 Task: Add a column "ID".
Action: Mouse moved to (427, 358)
Screenshot: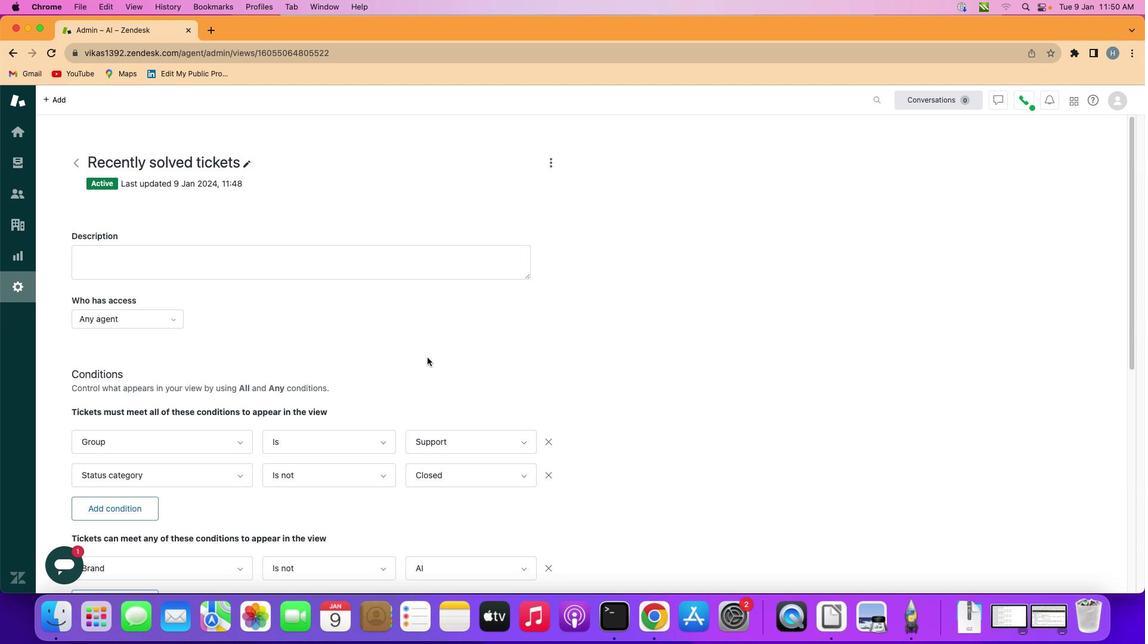 
Action: Mouse scrolled (427, 358) with delta (0, 0)
Screenshot: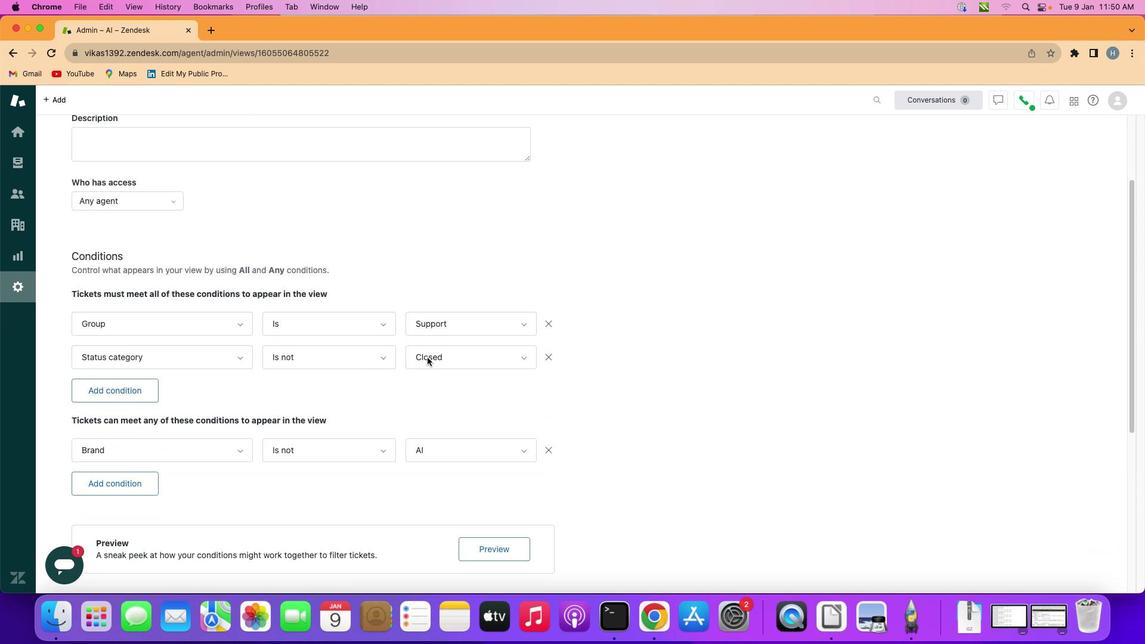 
Action: Mouse scrolled (427, 358) with delta (0, 0)
Screenshot: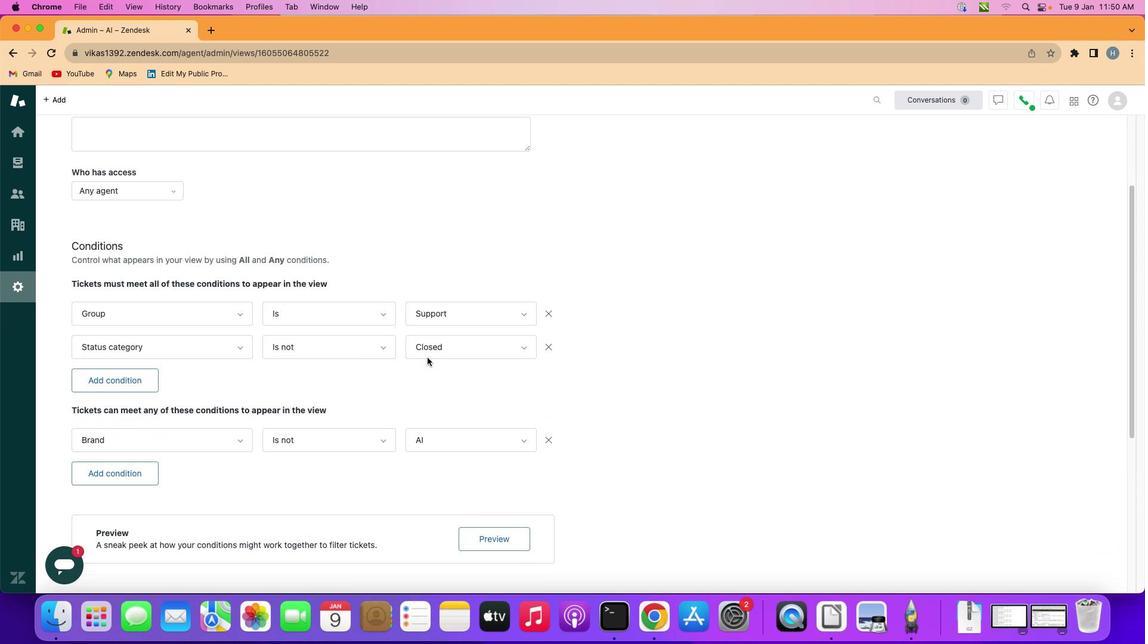 
Action: Mouse scrolled (427, 358) with delta (0, -1)
Screenshot: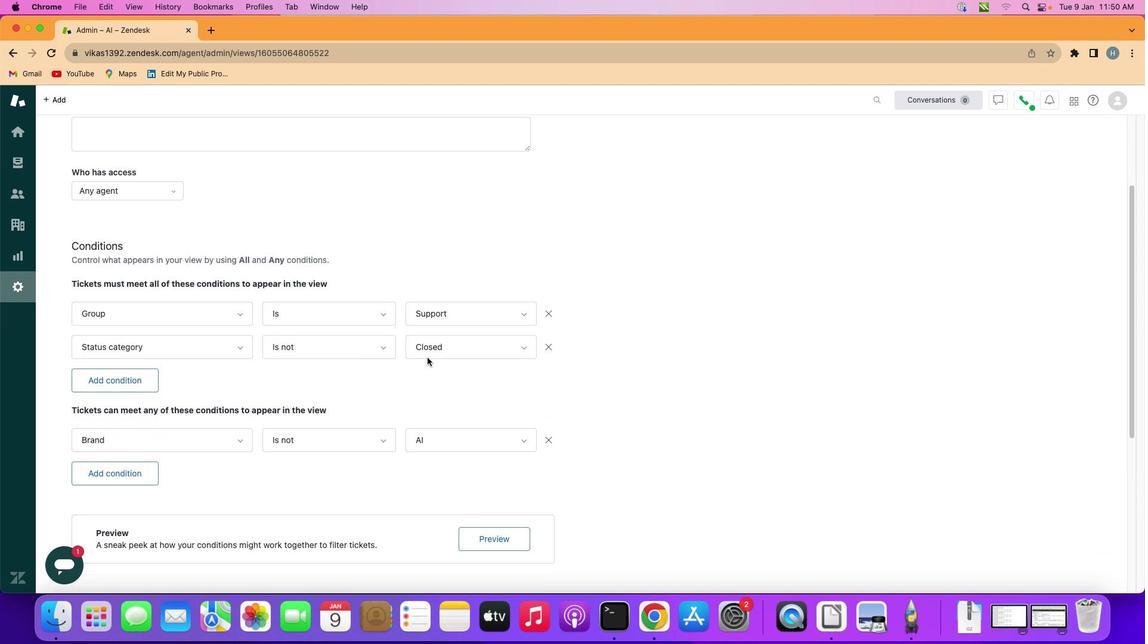 
Action: Mouse scrolled (427, 358) with delta (0, -1)
Screenshot: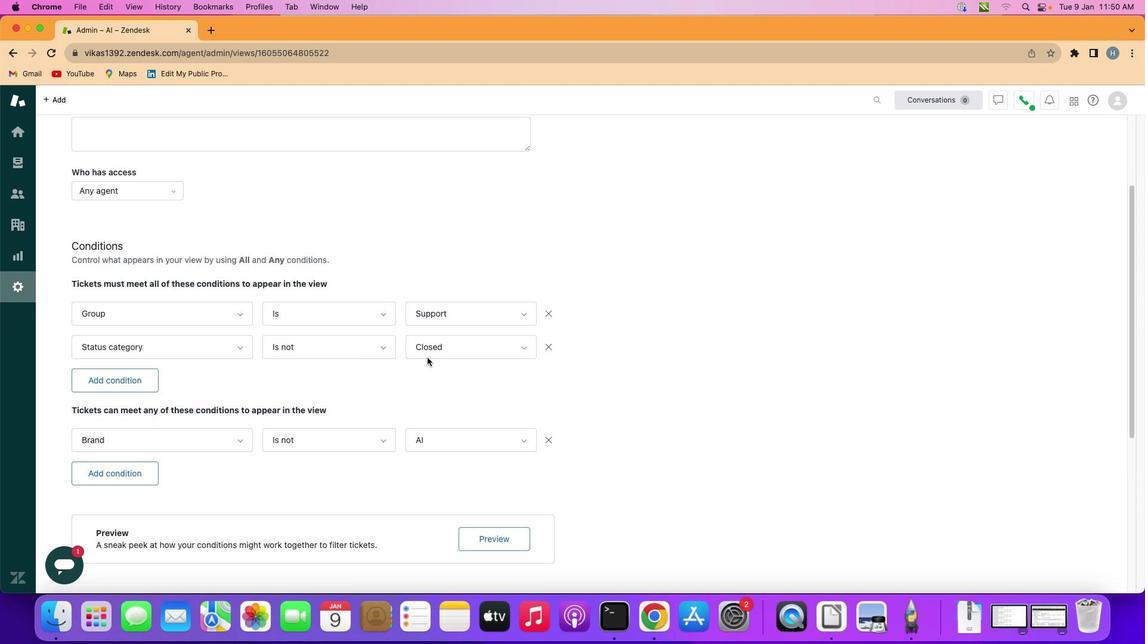 
Action: Mouse scrolled (427, 358) with delta (0, 0)
Screenshot: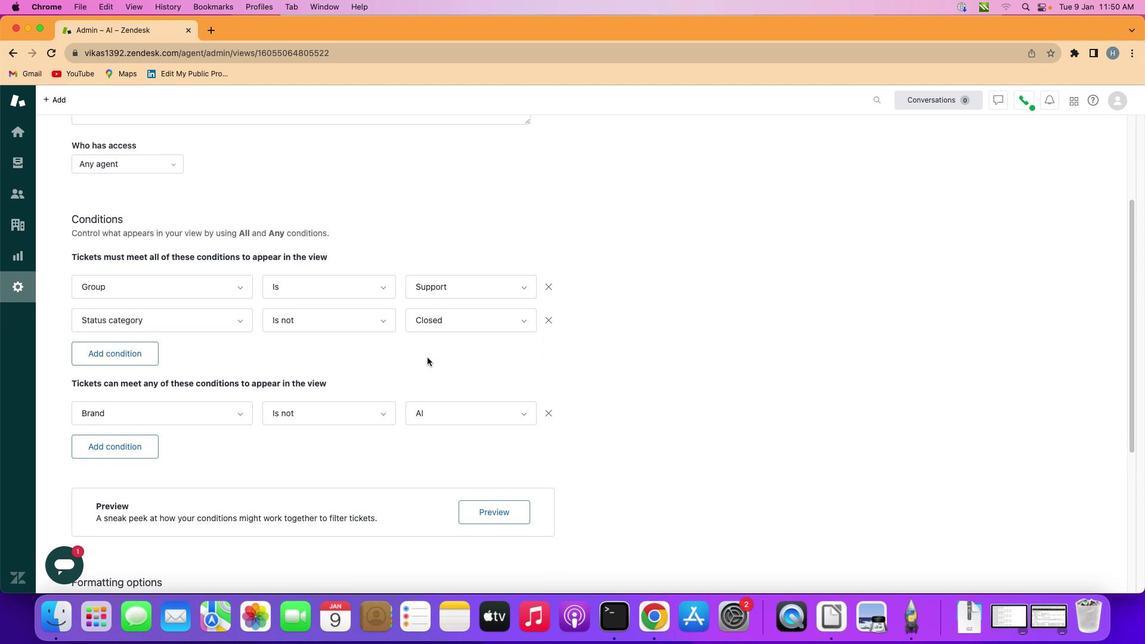 
Action: Mouse scrolled (427, 358) with delta (0, 0)
Screenshot: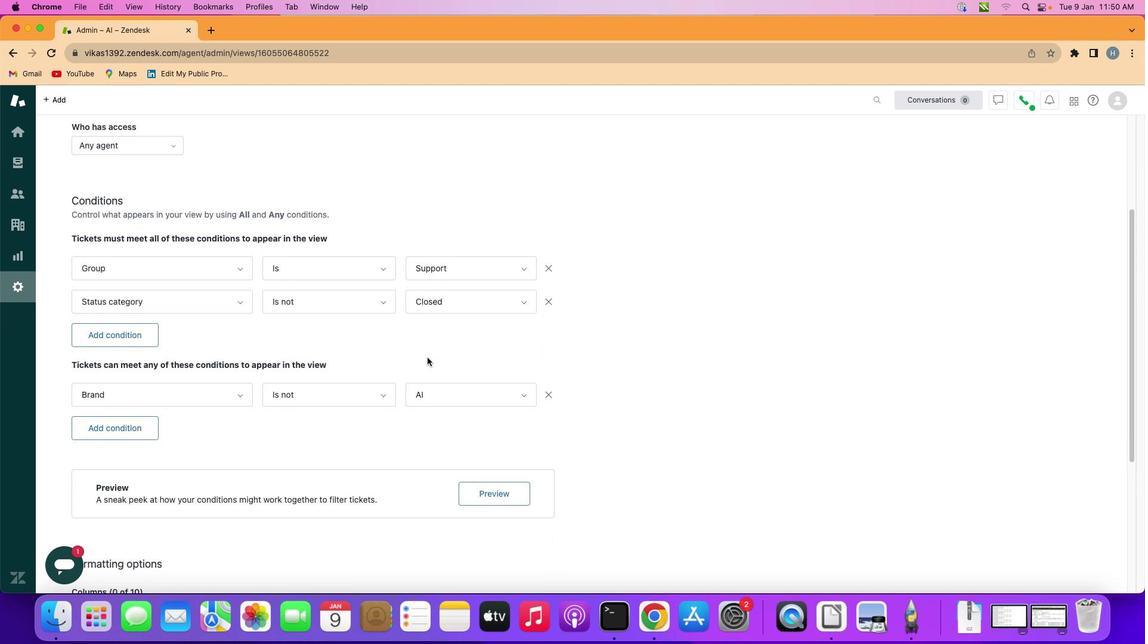 
Action: Mouse scrolled (427, 358) with delta (0, 0)
Screenshot: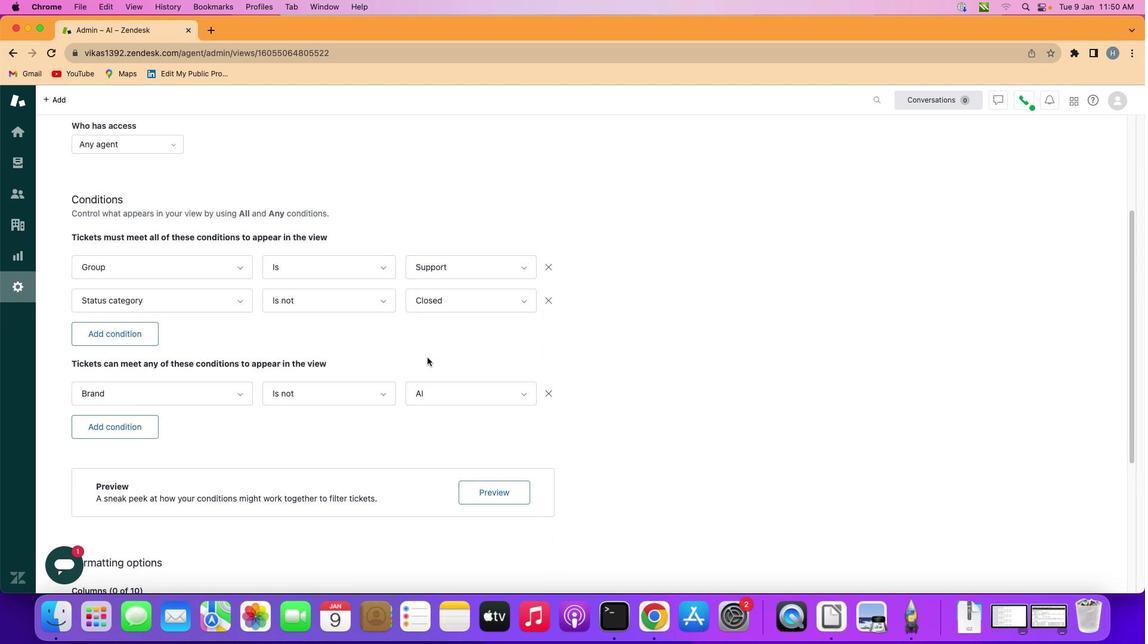 
Action: Mouse scrolled (427, 358) with delta (0, 0)
Screenshot: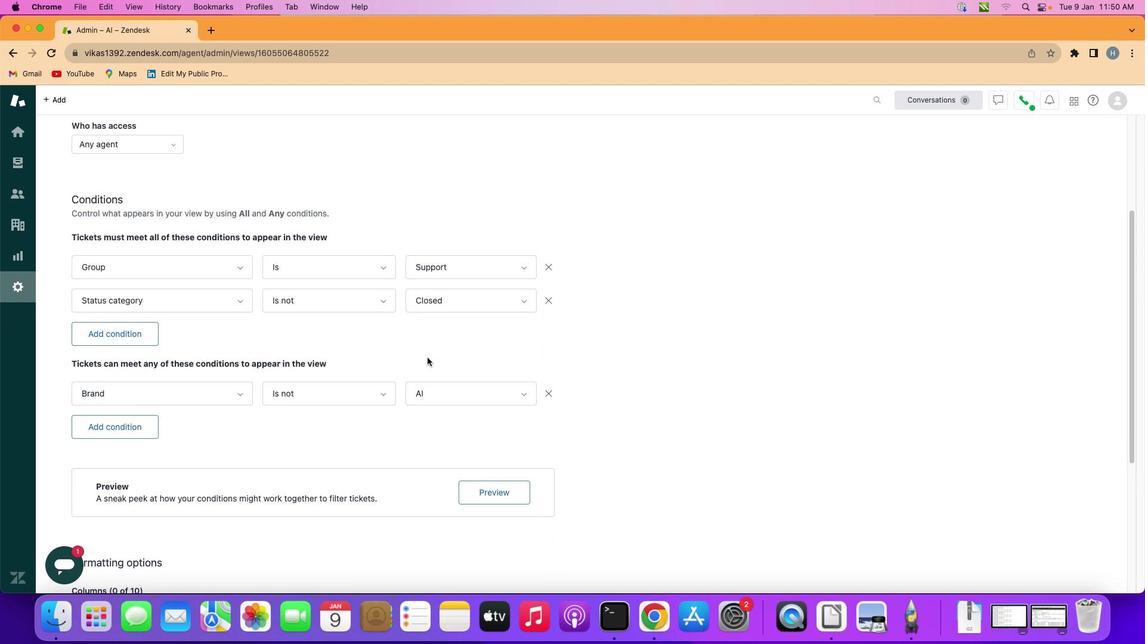 
Action: Mouse scrolled (427, 358) with delta (0, 0)
Screenshot: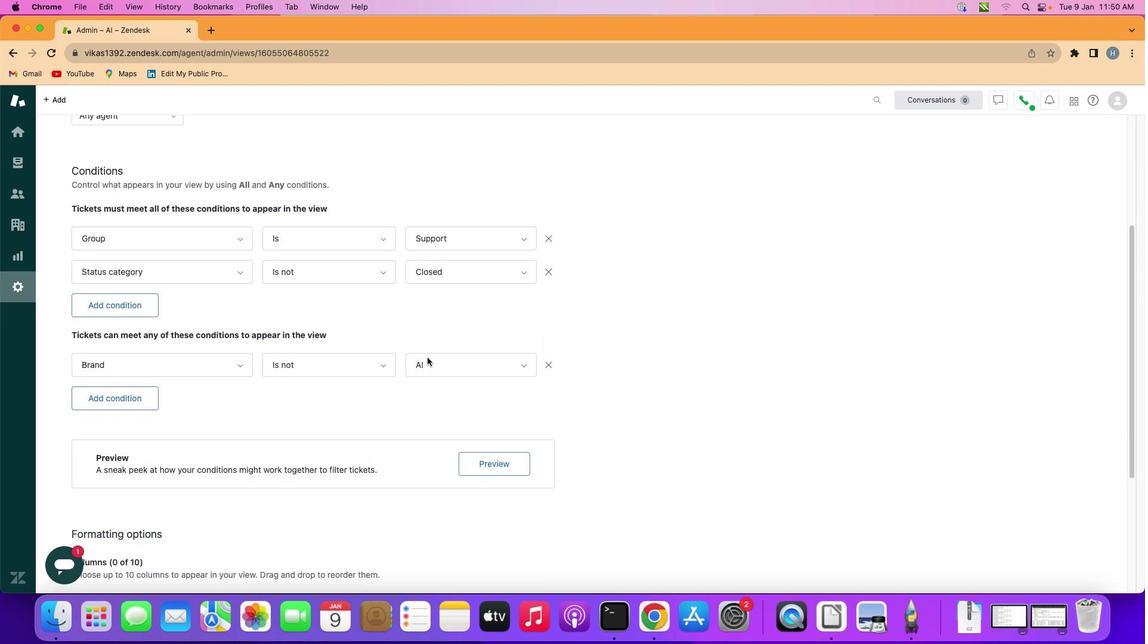 
Action: Mouse scrolled (427, 358) with delta (0, 0)
Screenshot: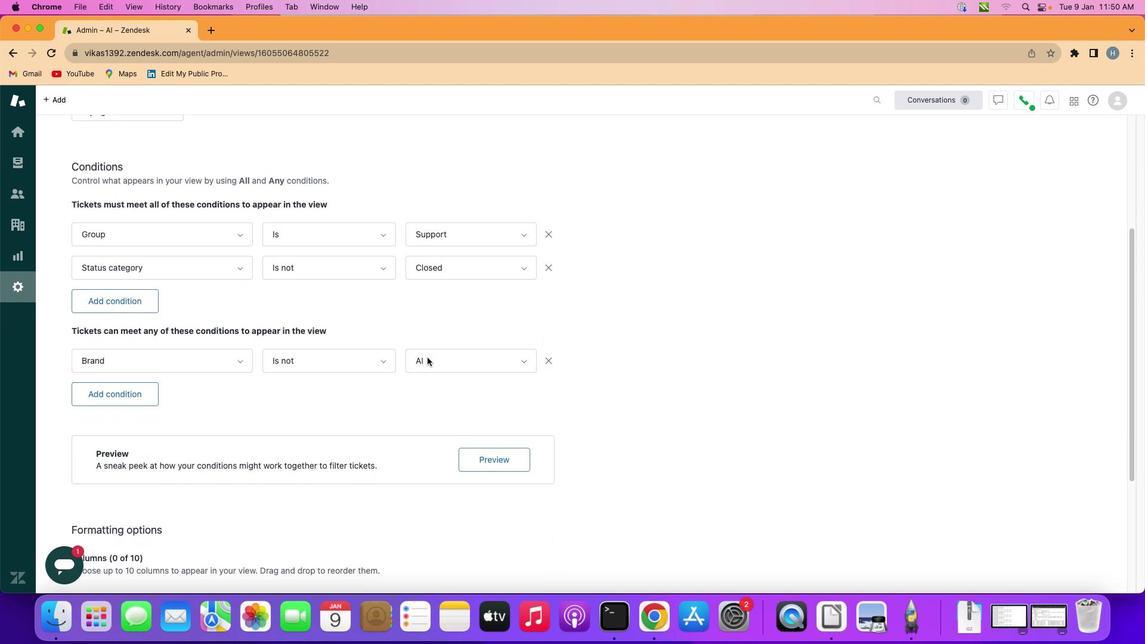 
Action: Mouse scrolled (427, 358) with delta (0, -1)
Screenshot: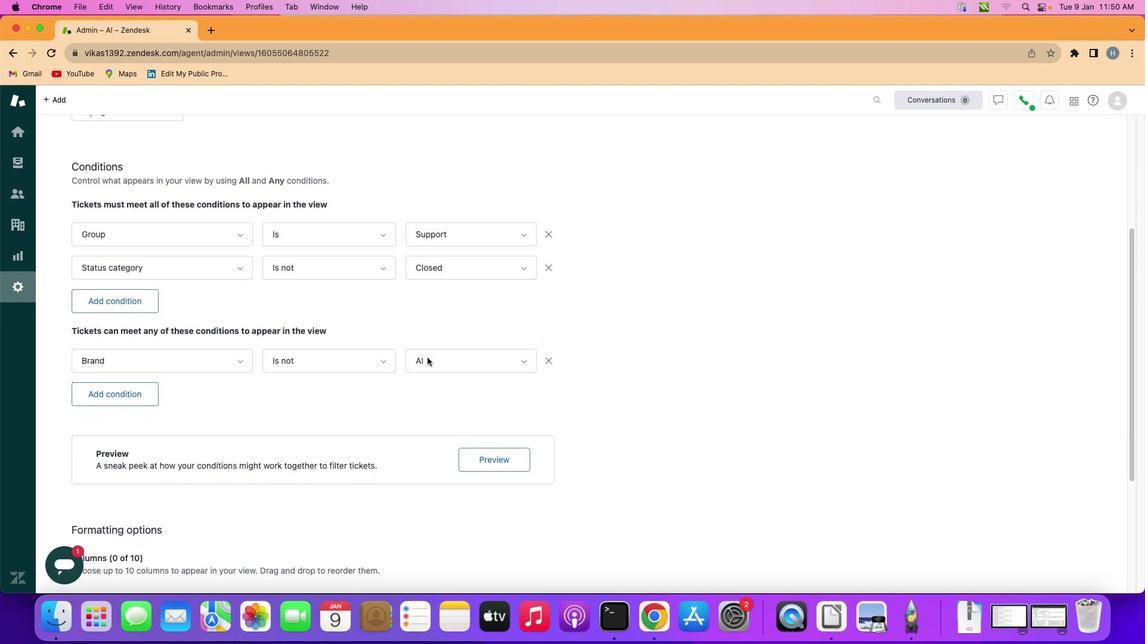 
Action: Mouse scrolled (427, 358) with delta (0, 0)
Screenshot: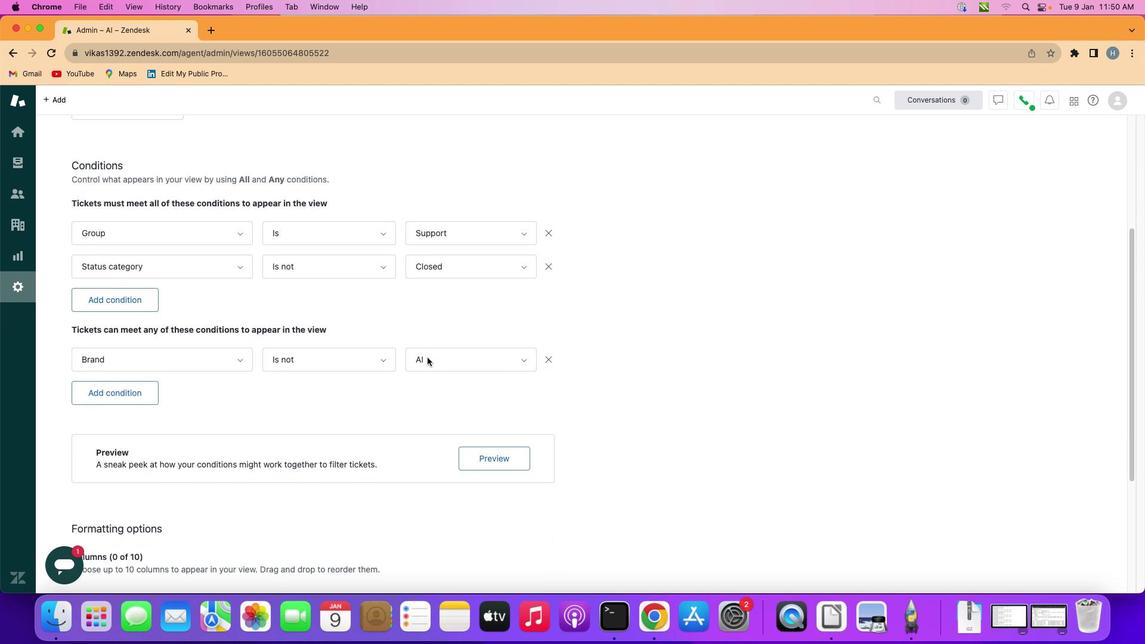 
Action: Mouse scrolled (427, 358) with delta (0, 0)
Screenshot: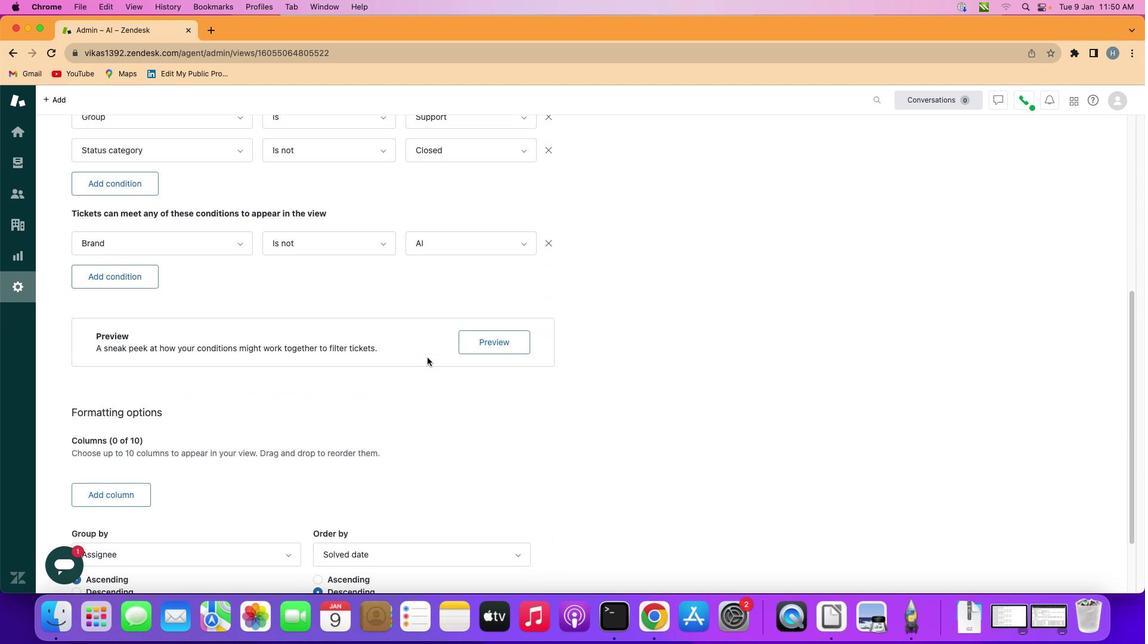 
Action: Mouse scrolled (427, 358) with delta (0, 0)
Screenshot: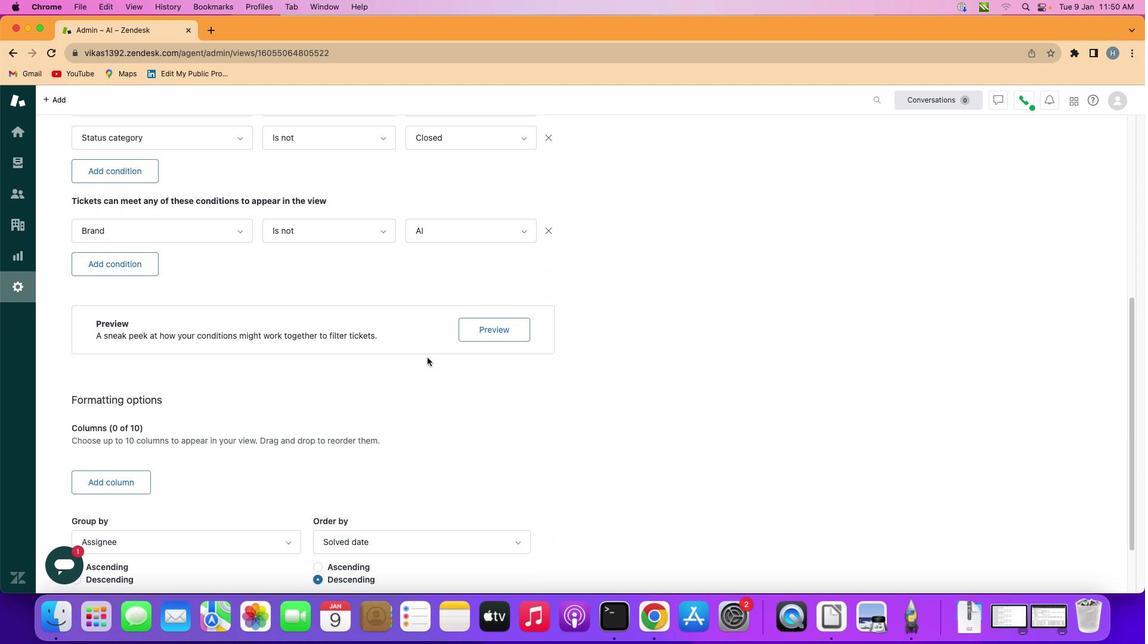 
Action: Mouse scrolled (427, 358) with delta (0, -1)
Screenshot: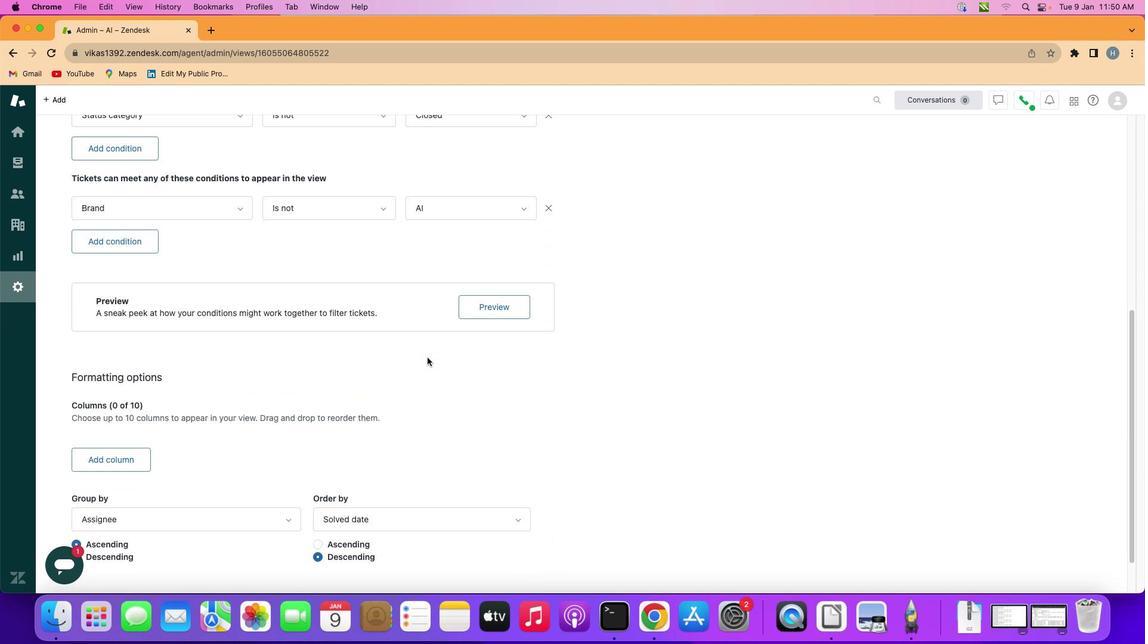 
Action: Mouse scrolled (427, 358) with delta (0, 0)
Screenshot: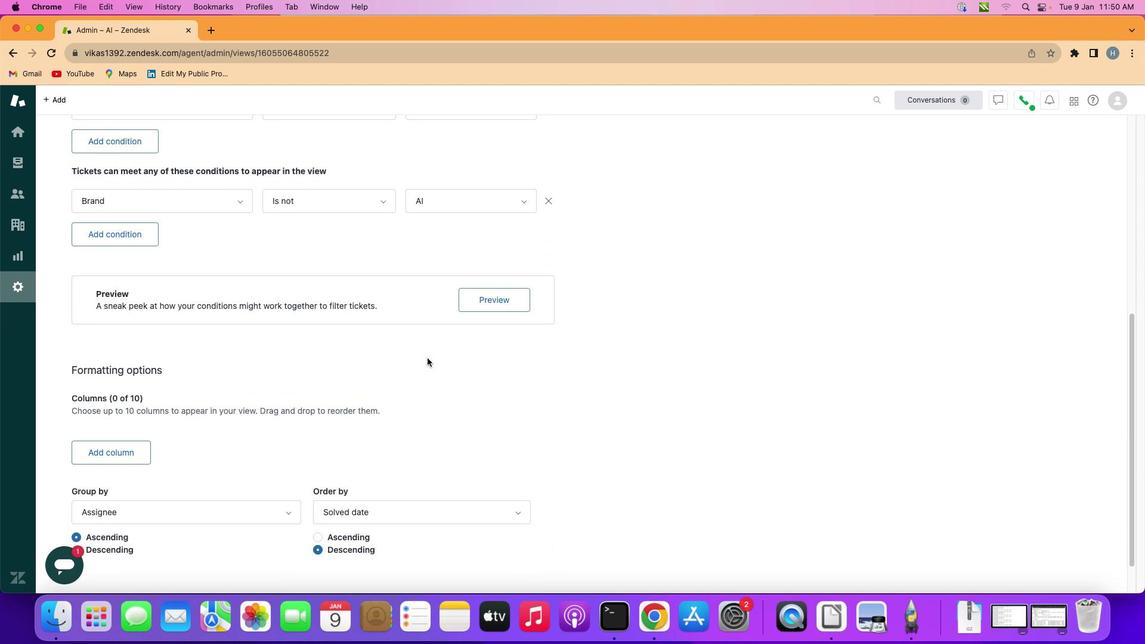 
Action: Mouse scrolled (427, 358) with delta (0, 0)
Screenshot: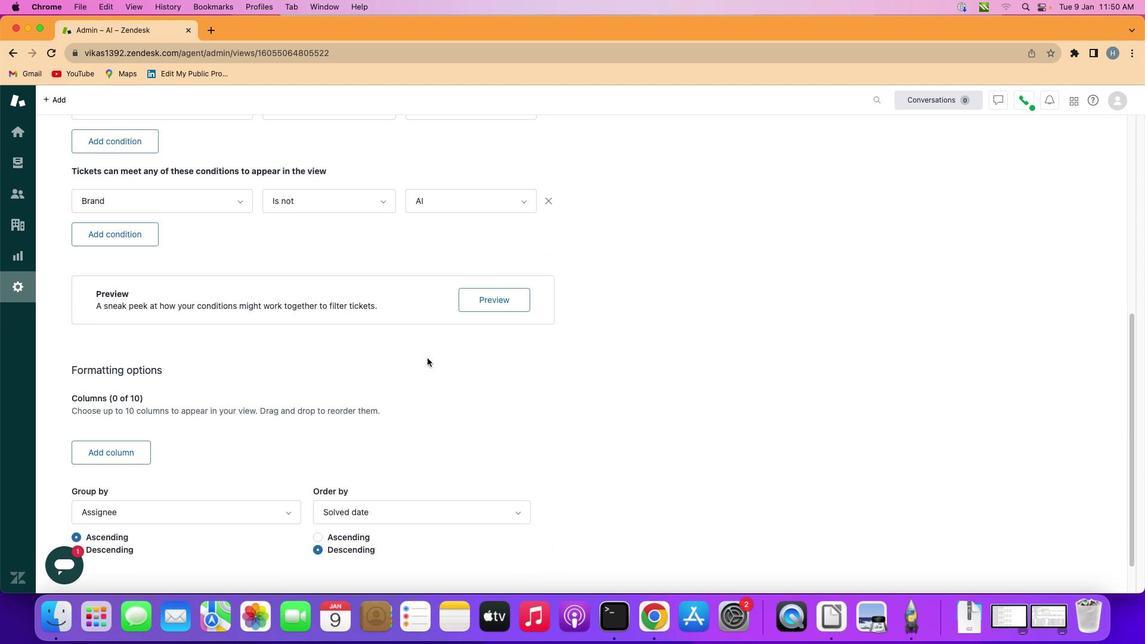 
Action: Mouse moved to (427, 358)
Screenshot: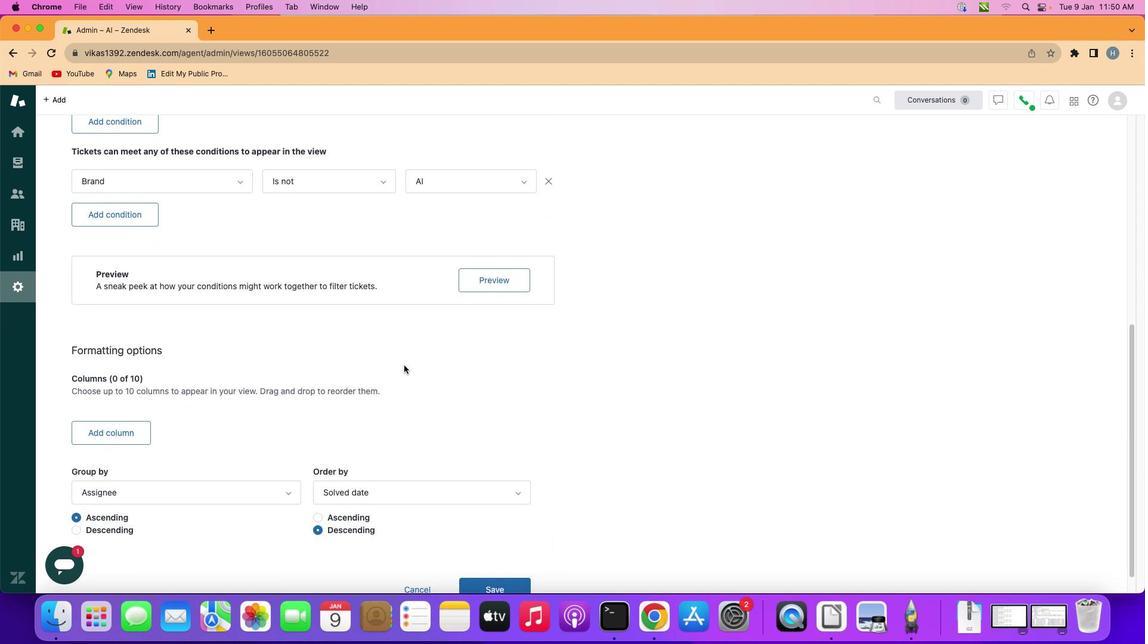 
Action: Mouse scrolled (427, 358) with delta (0, 0)
Screenshot: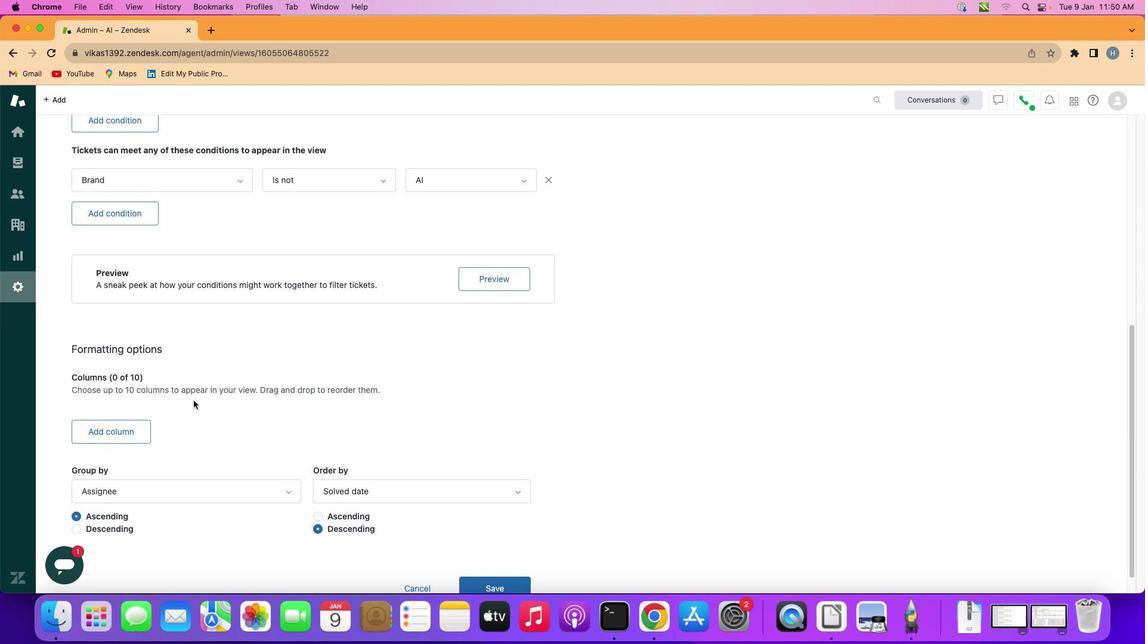 
Action: Mouse scrolled (427, 358) with delta (0, 0)
Screenshot: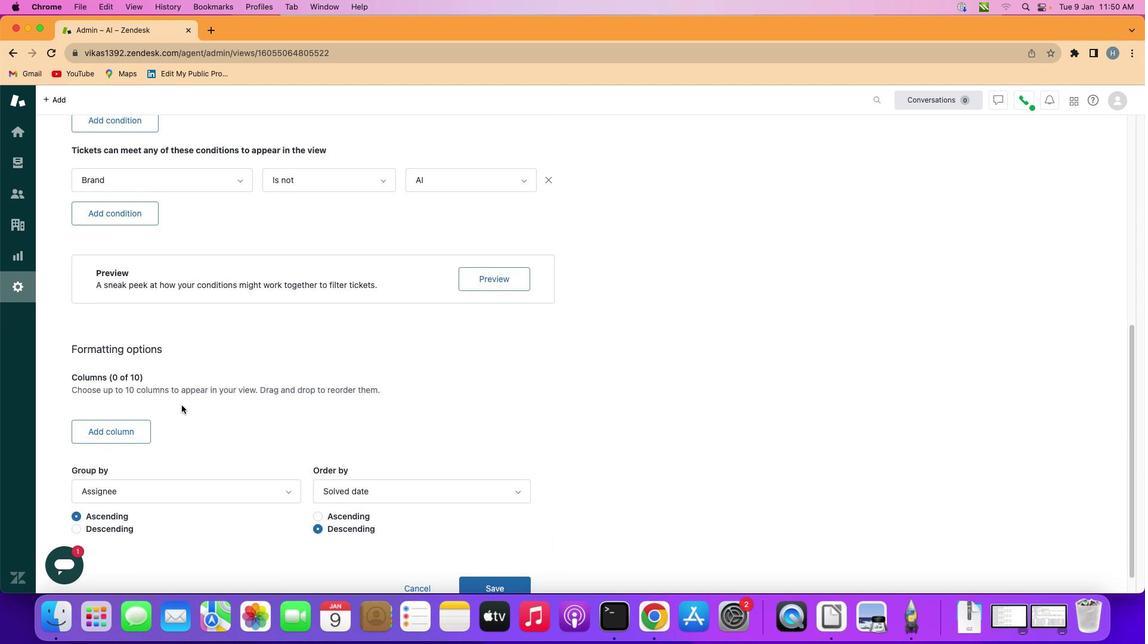 
Action: Mouse moved to (119, 427)
Screenshot: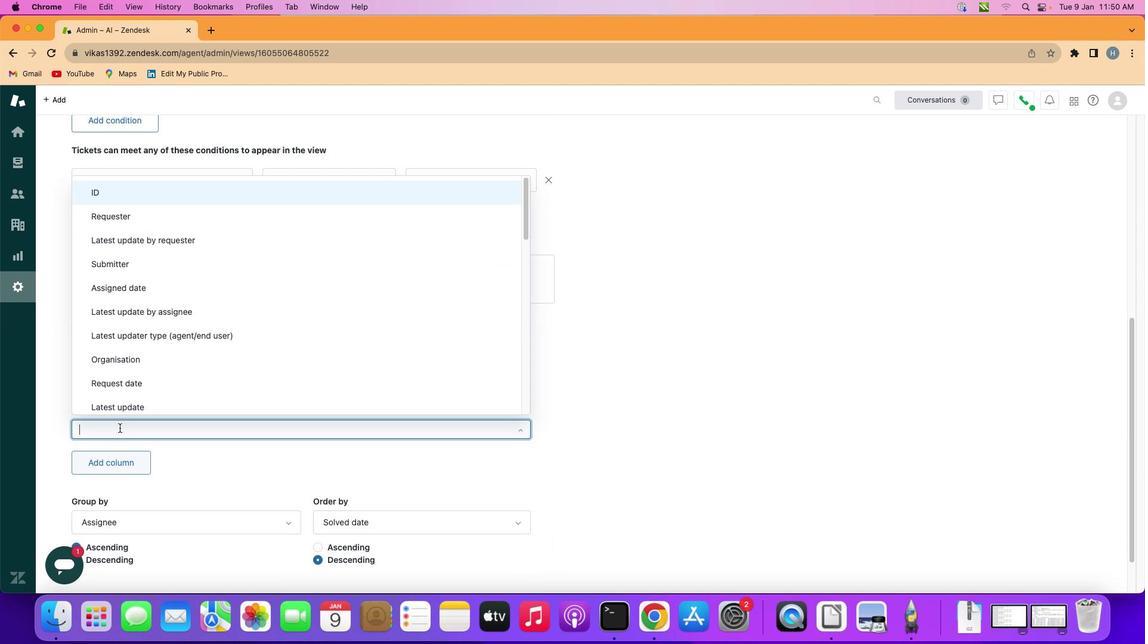 
Action: Mouse pressed left at (119, 427)
Screenshot: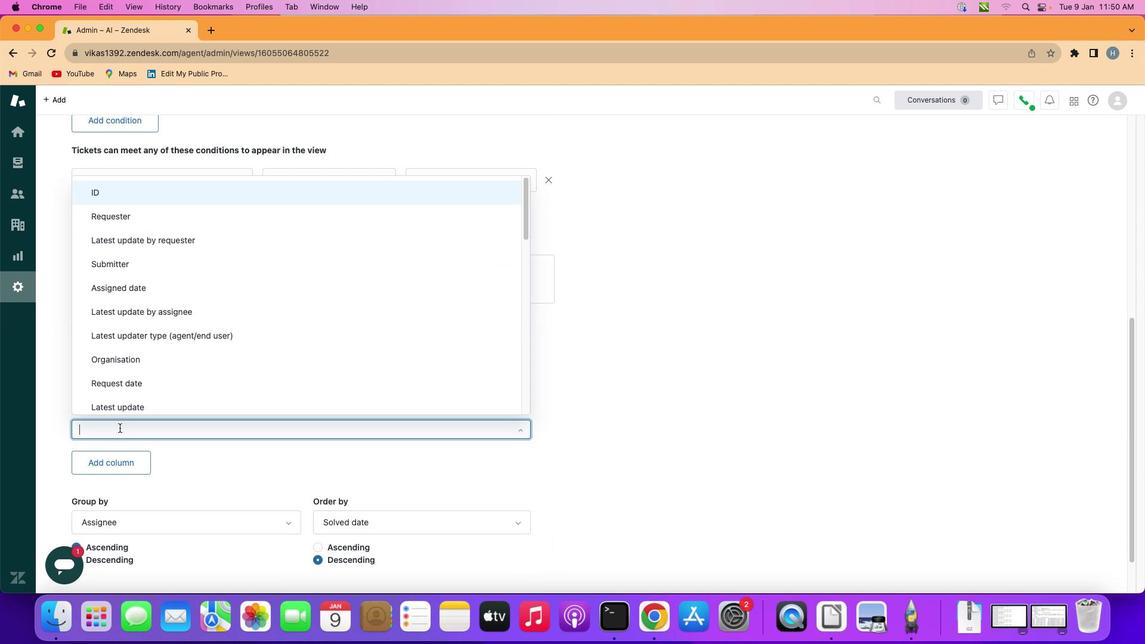 
Action: Mouse moved to (247, 195)
Screenshot: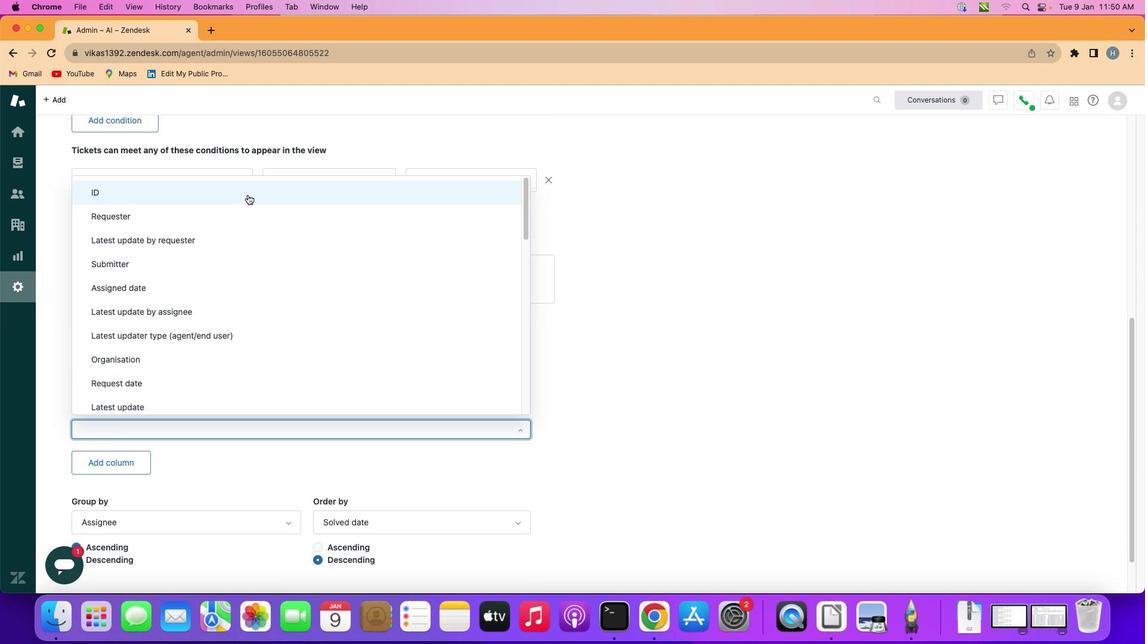 
Action: Mouse pressed left at (247, 195)
Screenshot: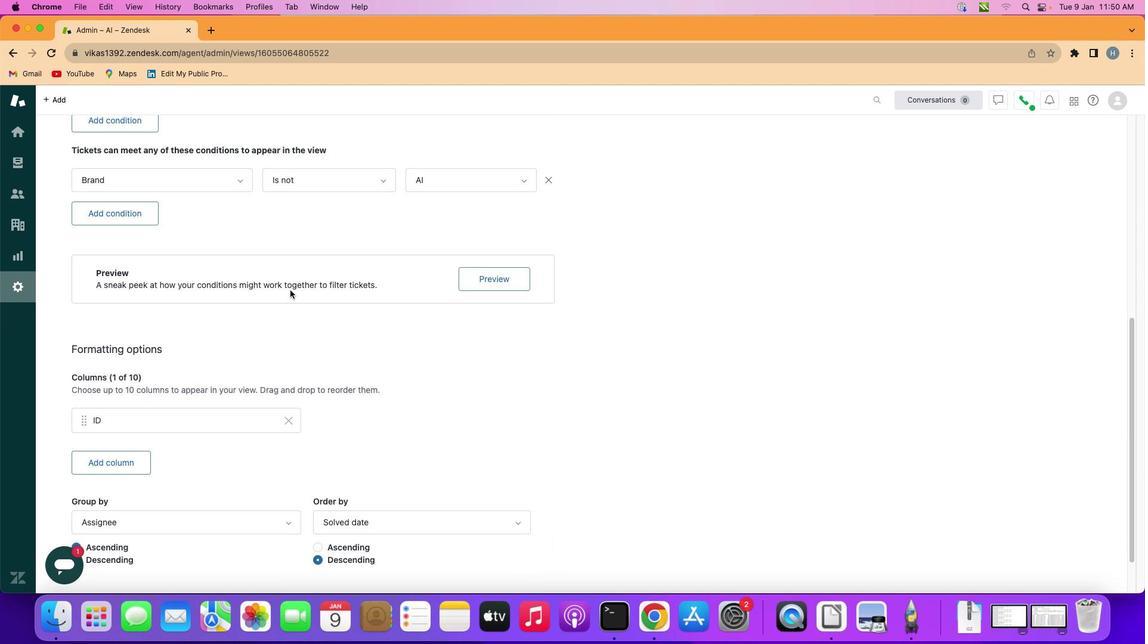 
Action: Mouse moved to (402, 415)
Screenshot: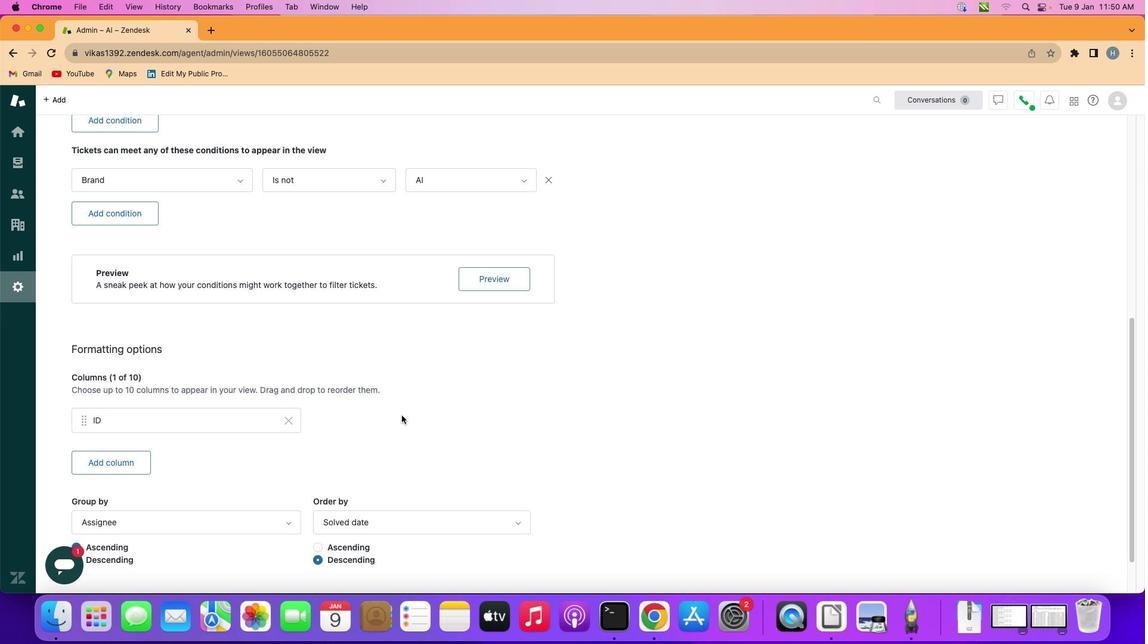 
